Task: Add Belgioioso Freshly Shredded Parmesan Cheese to the cart.
Action: Mouse moved to (837, 303)
Screenshot: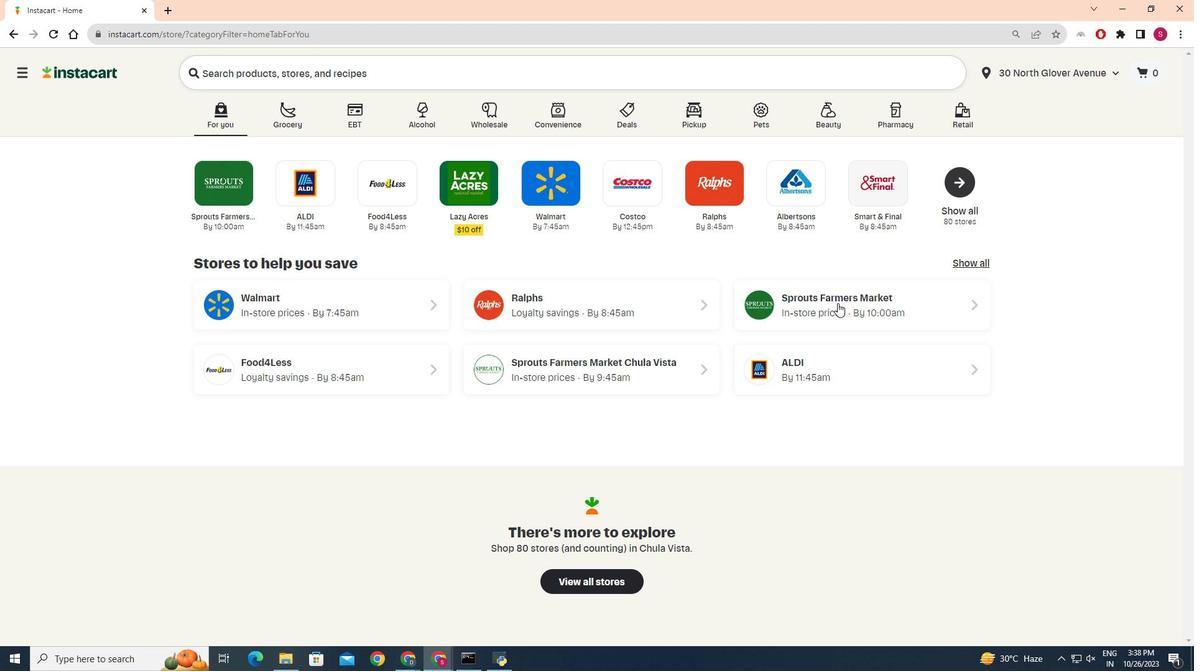 
Action: Mouse pressed left at (837, 303)
Screenshot: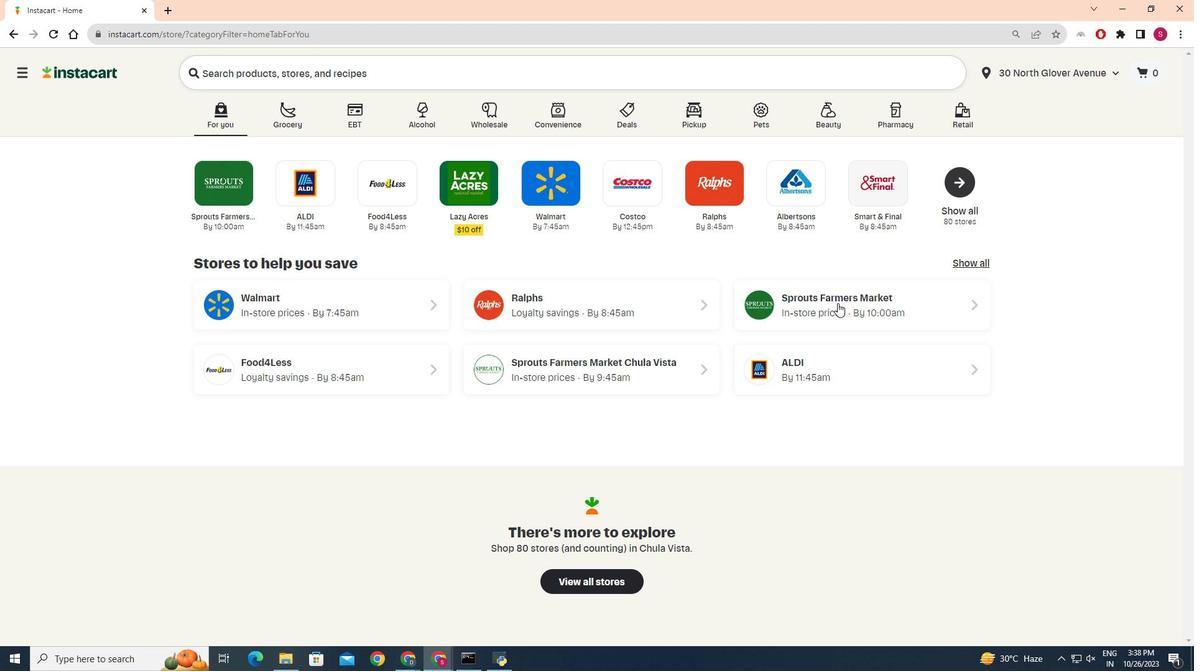 
Action: Mouse moved to (62, 523)
Screenshot: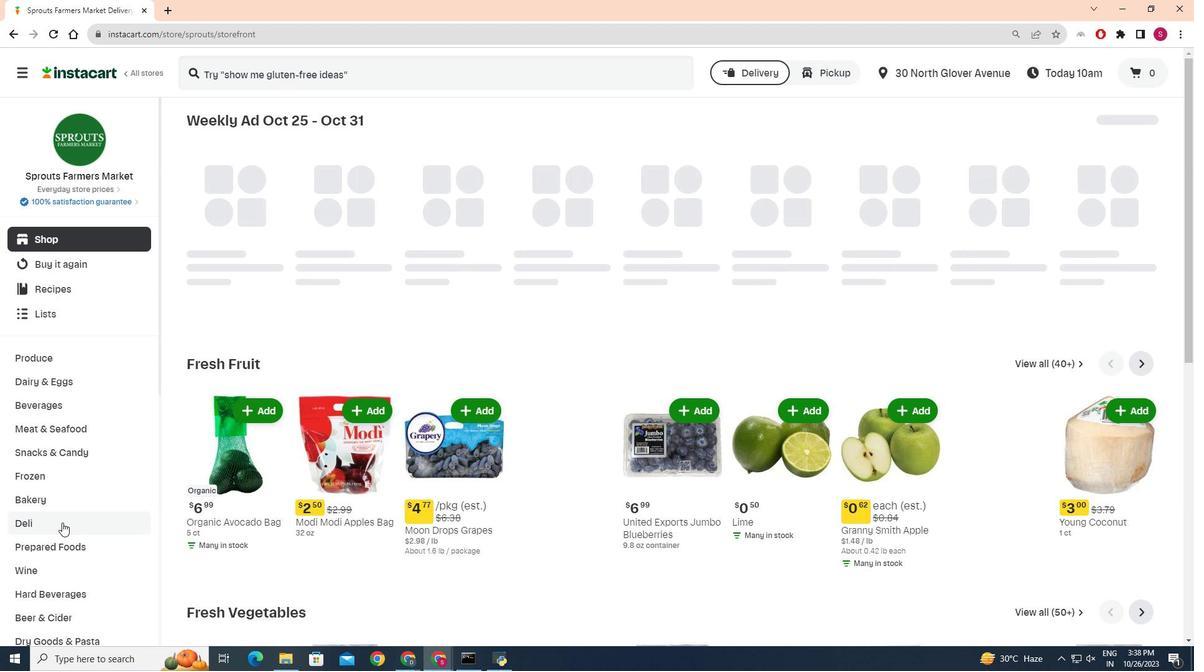 
Action: Mouse pressed left at (62, 523)
Screenshot: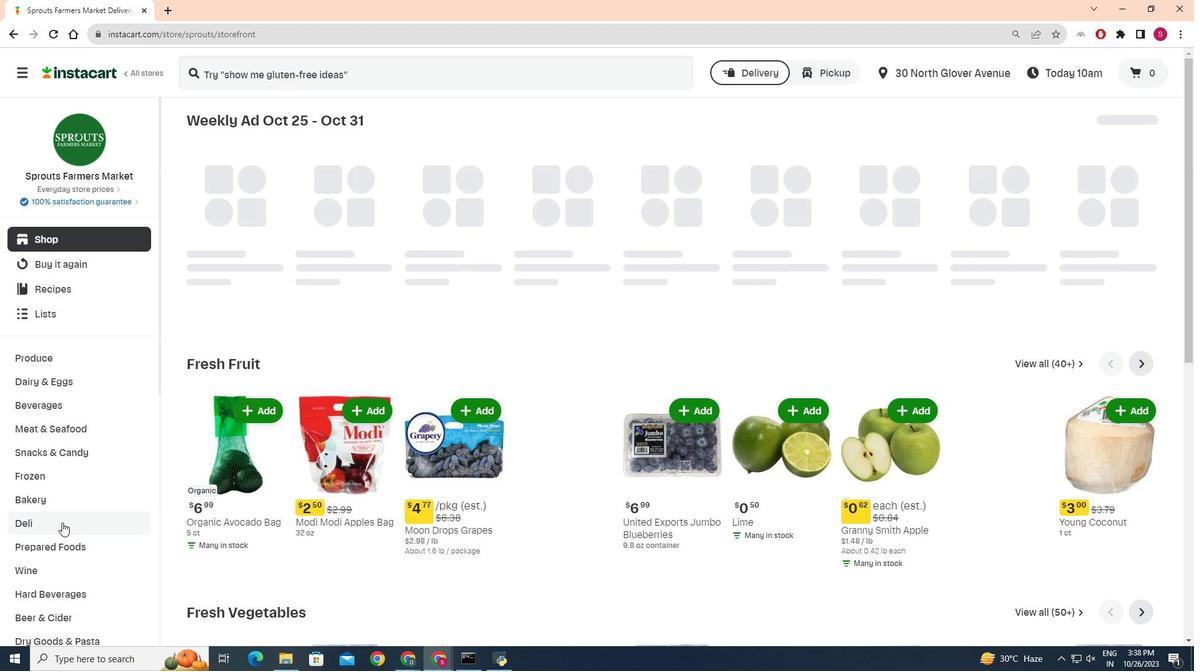 
Action: Mouse moved to (313, 149)
Screenshot: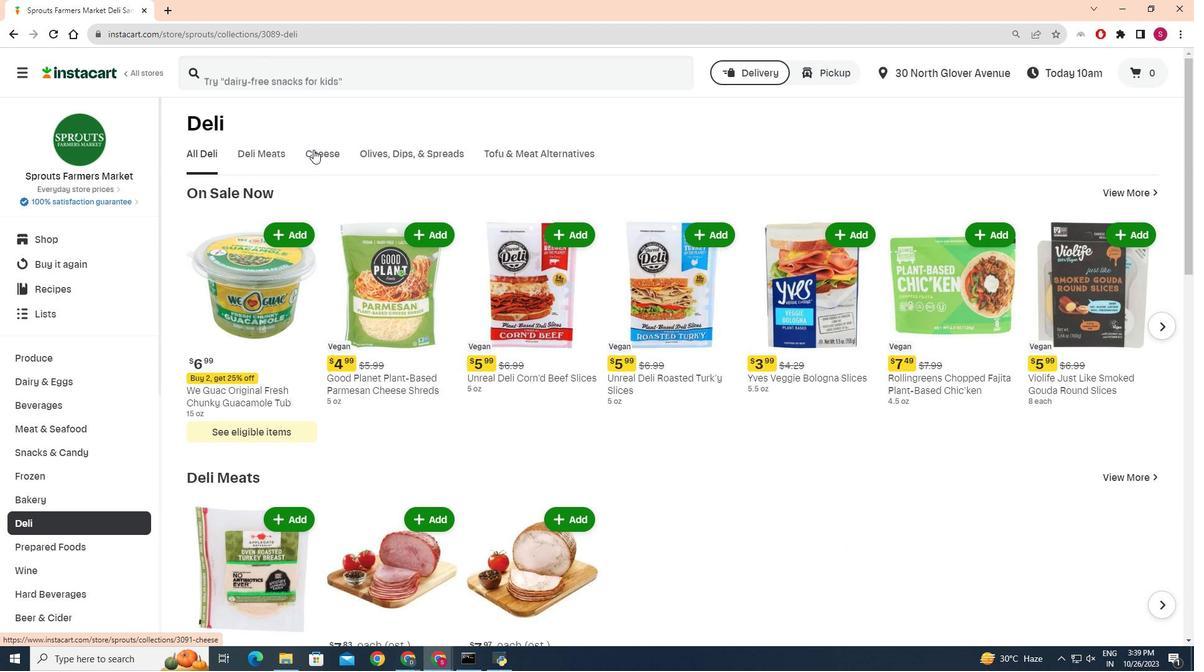
Action: Mouse pressed left at (313, 149)
Screenshot: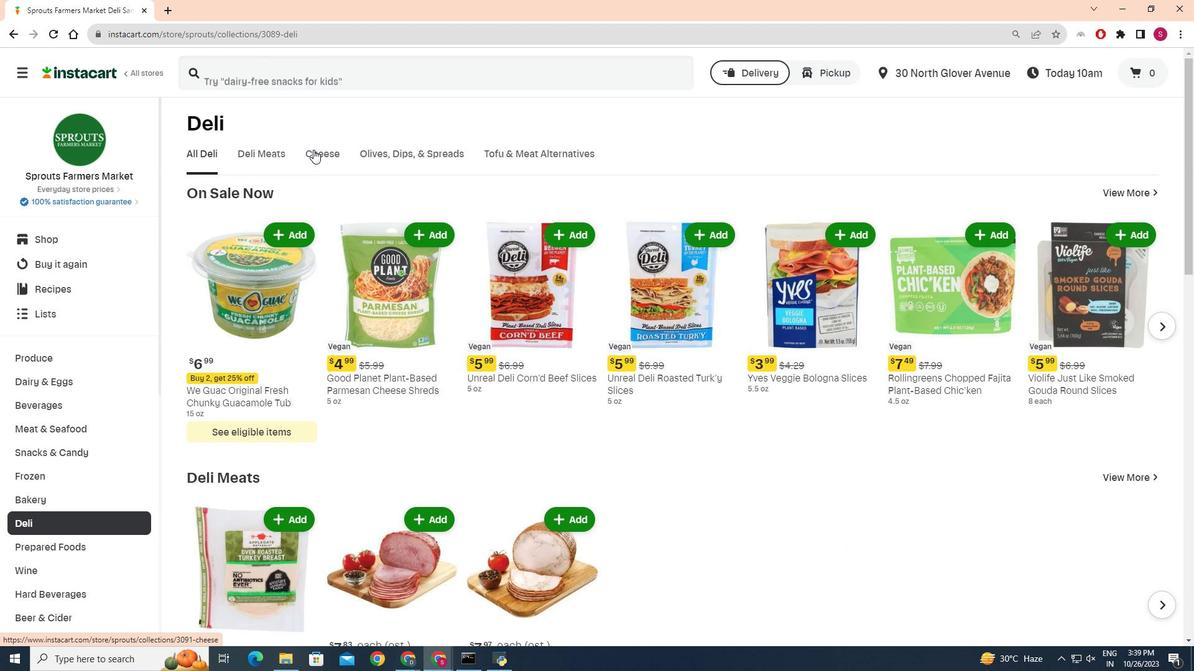 
Action: Mouse moved to (602, 214)
Screenshot: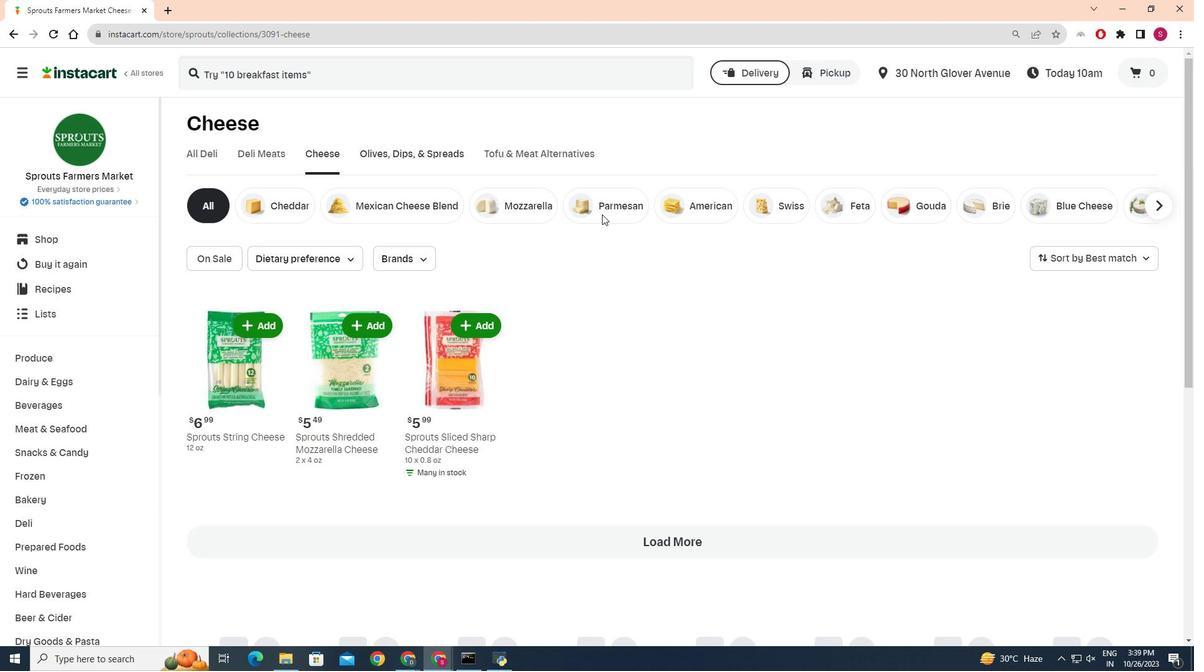 
Action: Mouse pressed left at (602, 214)
Screenshot: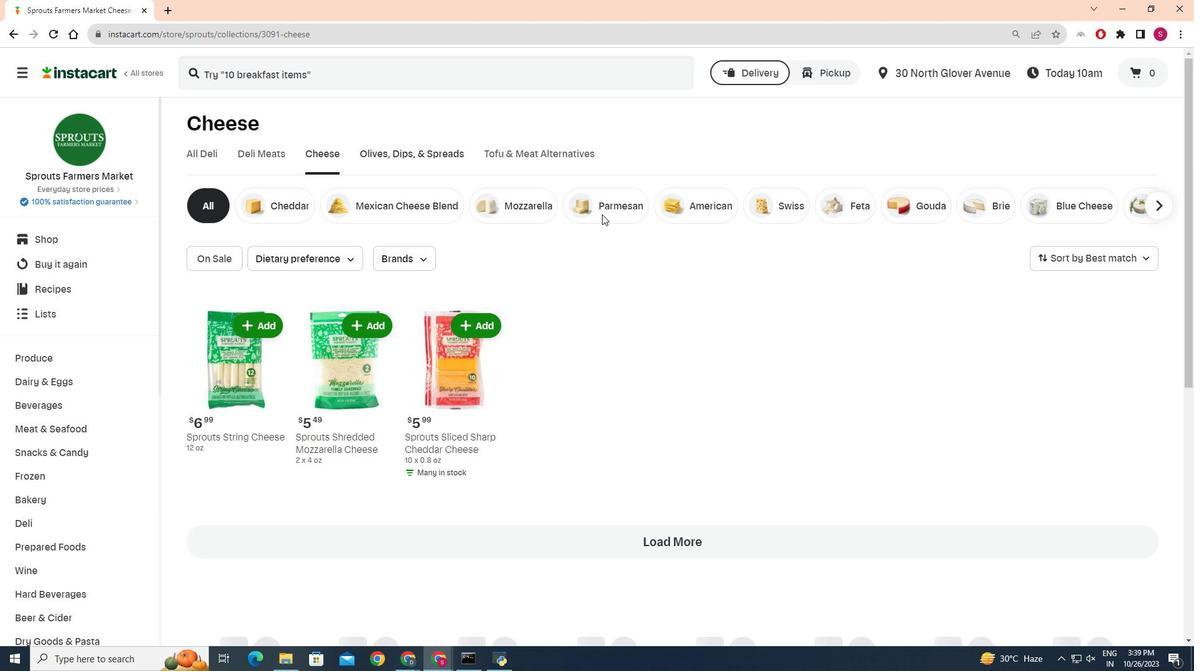 
Action: Mouse moved to (604, 205)
Screenshot: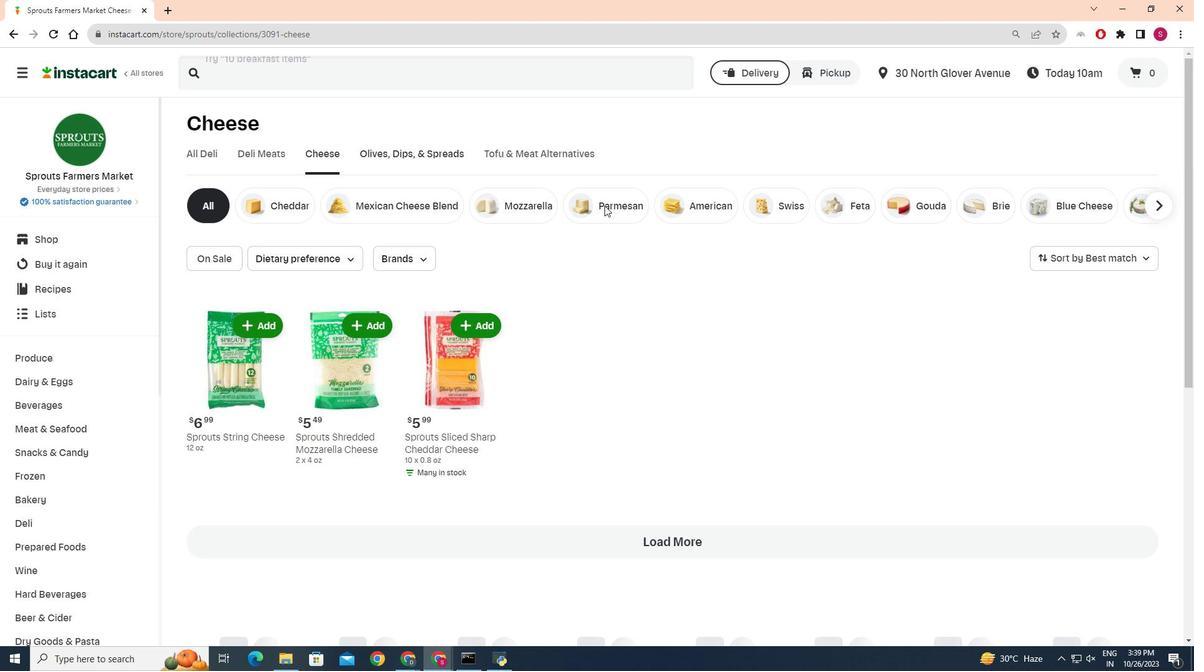 
Action: Mouse pressed left at (604, 205)
Screenshot: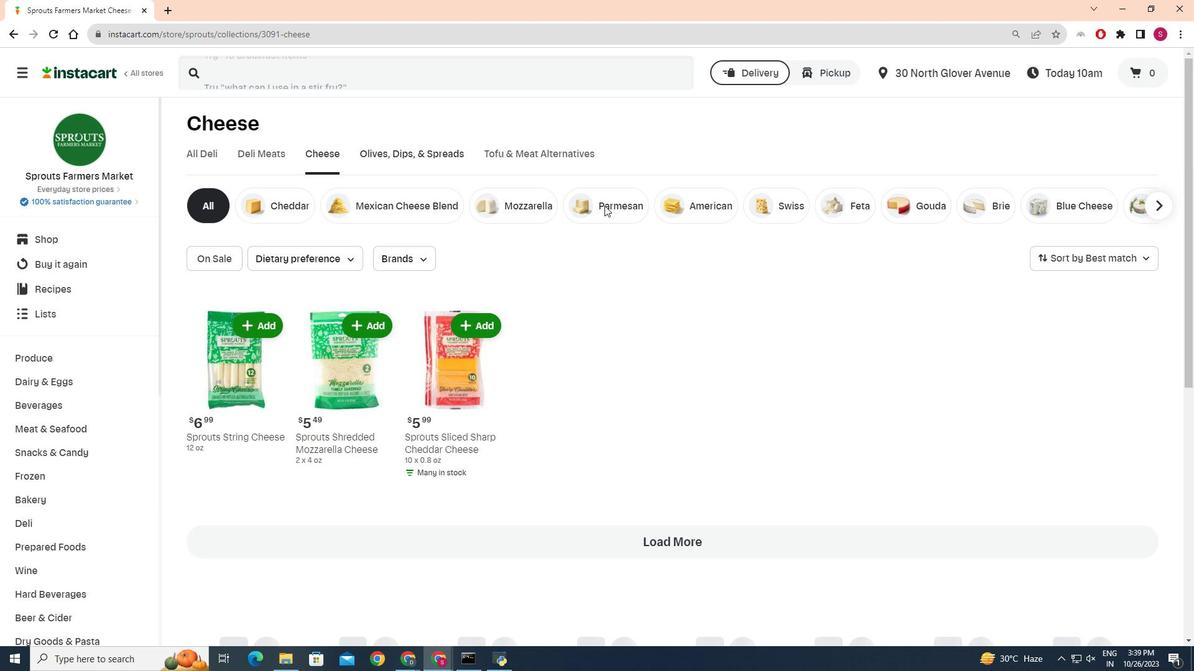 
Action: Mouse moved to (266, 320)
Screenshot: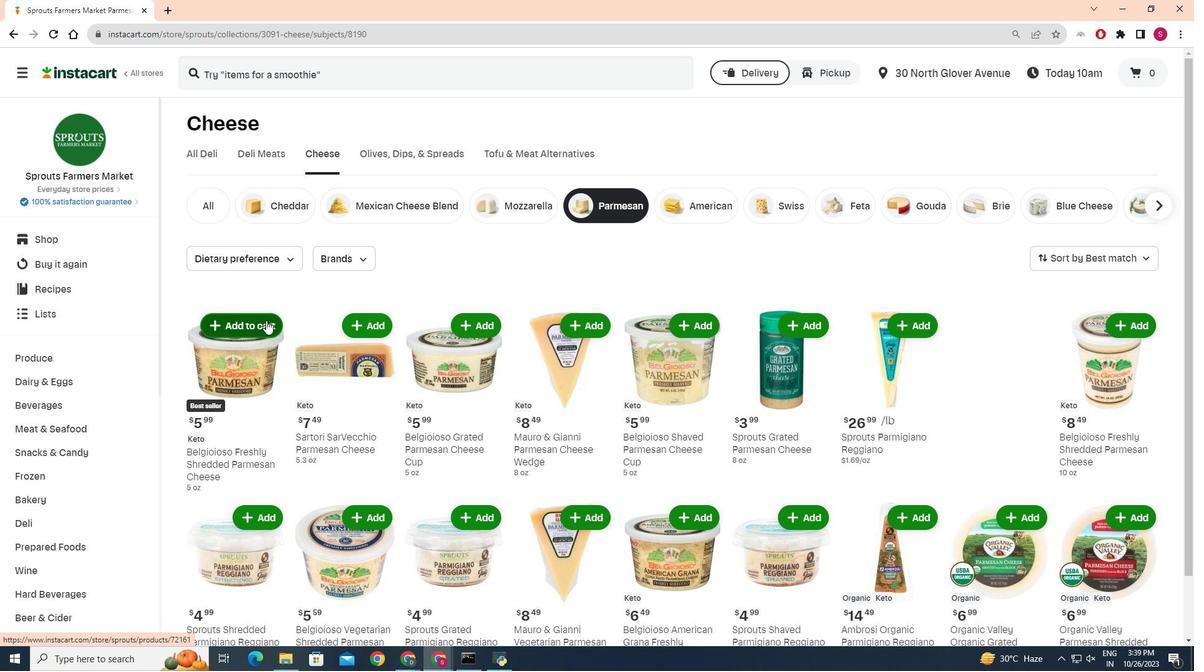 
Action: Mouse pressed left at (266, 320)
Screenshot: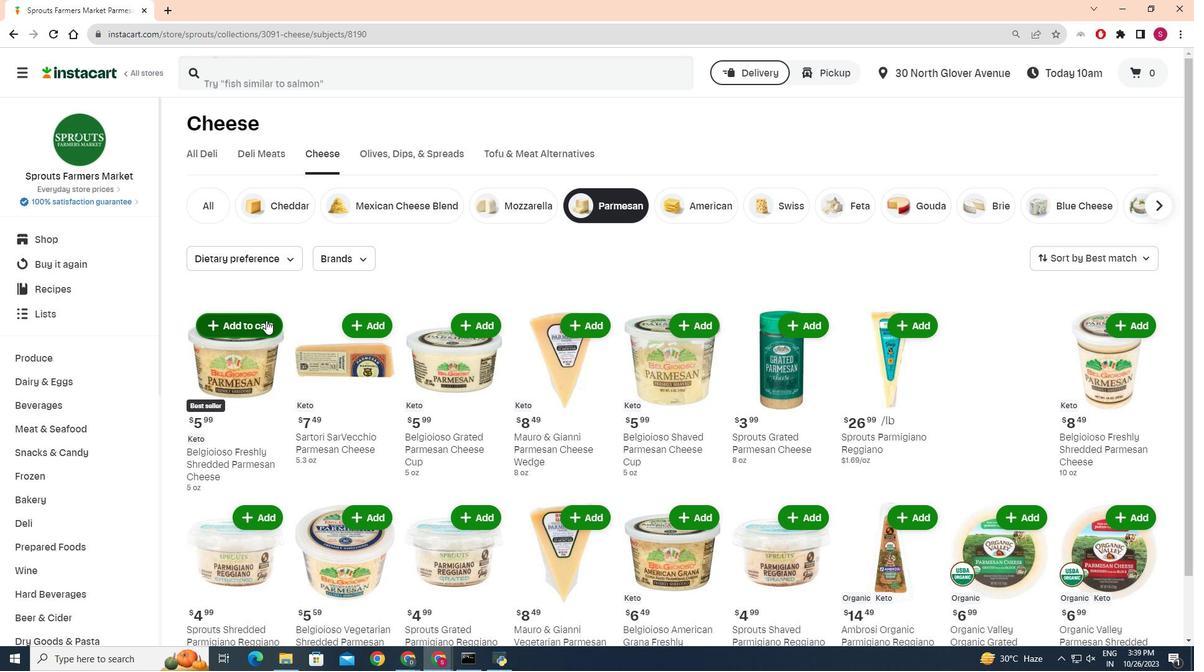 
Action: Mouse moved to (290, 308)
Screenshot: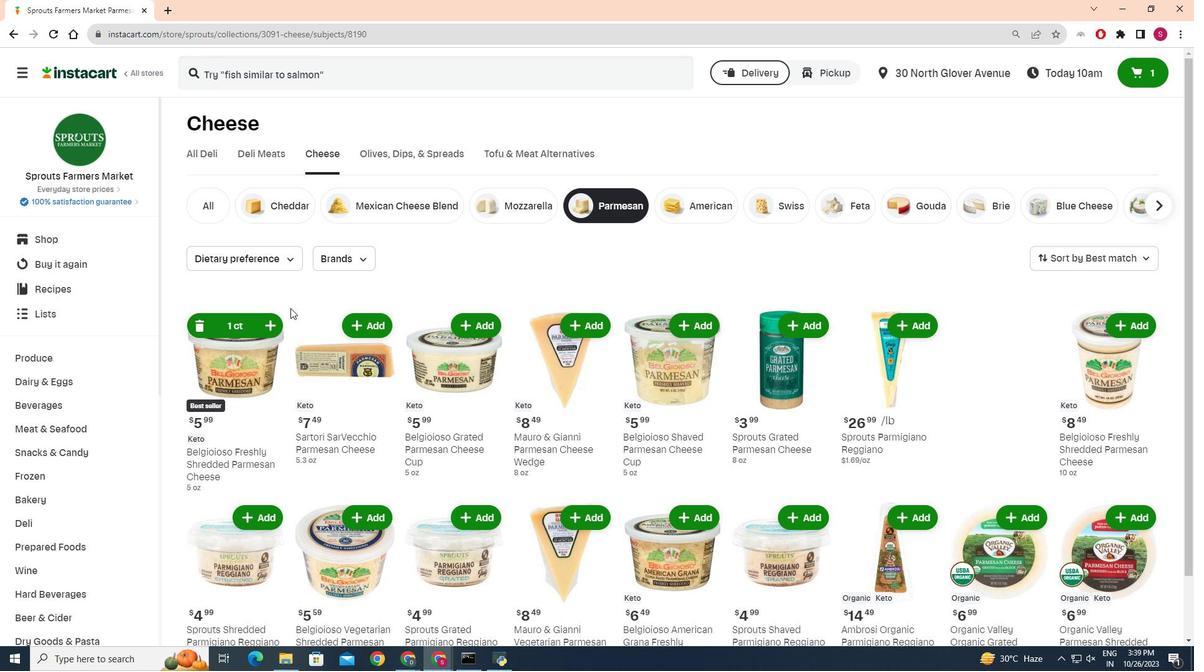 
